Task: Create in the project TrailPlan a sprint 'Sprint for Success'.
Action: Mouse moved to (1028, 365)
Screenshot: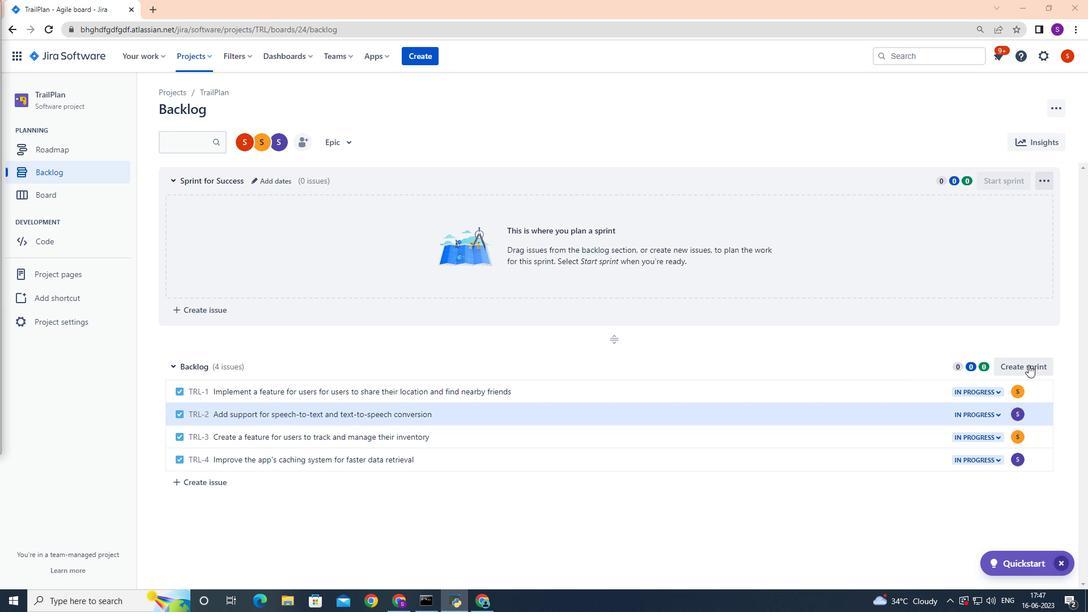 
Action: Mouse pressed left at (1028, 365)
Screenshot: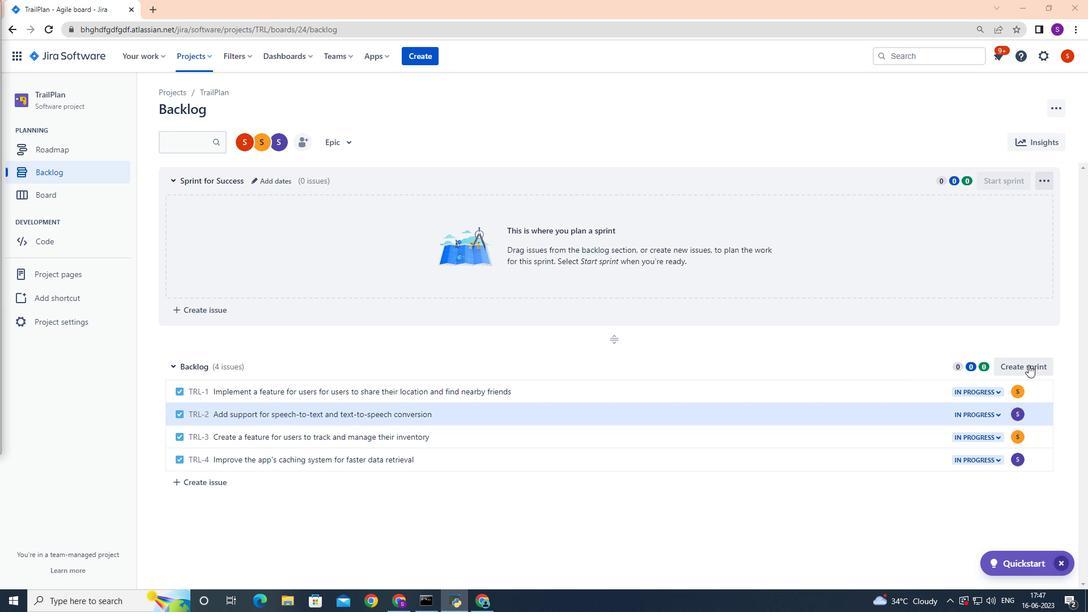 
Action: Mouse moved to (1054, 364)
Screenshot: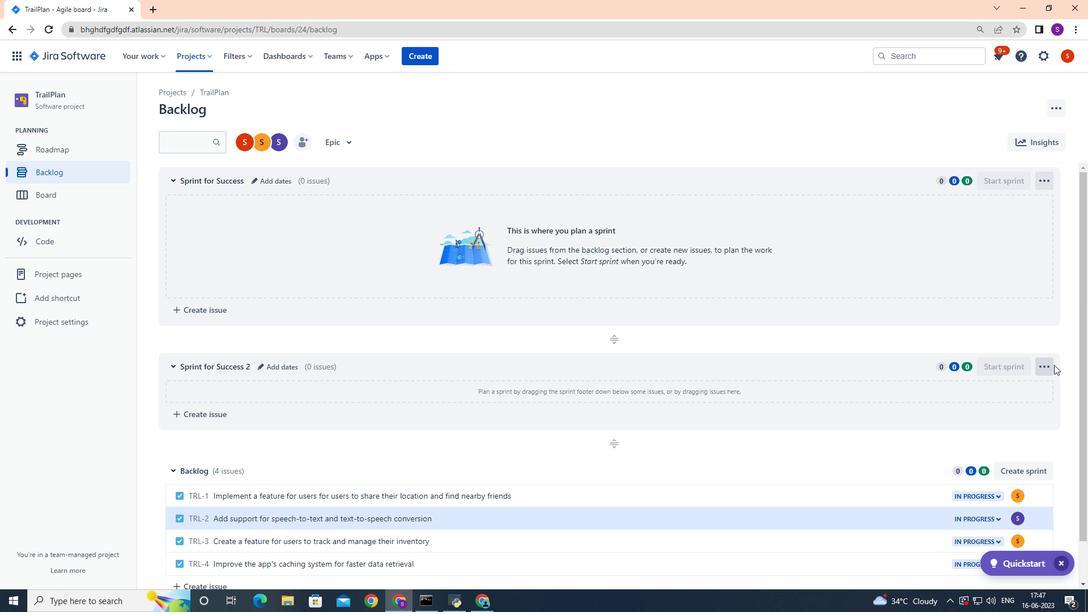 
Action: Mouse pressed left at (1054, 364)
Screenshot: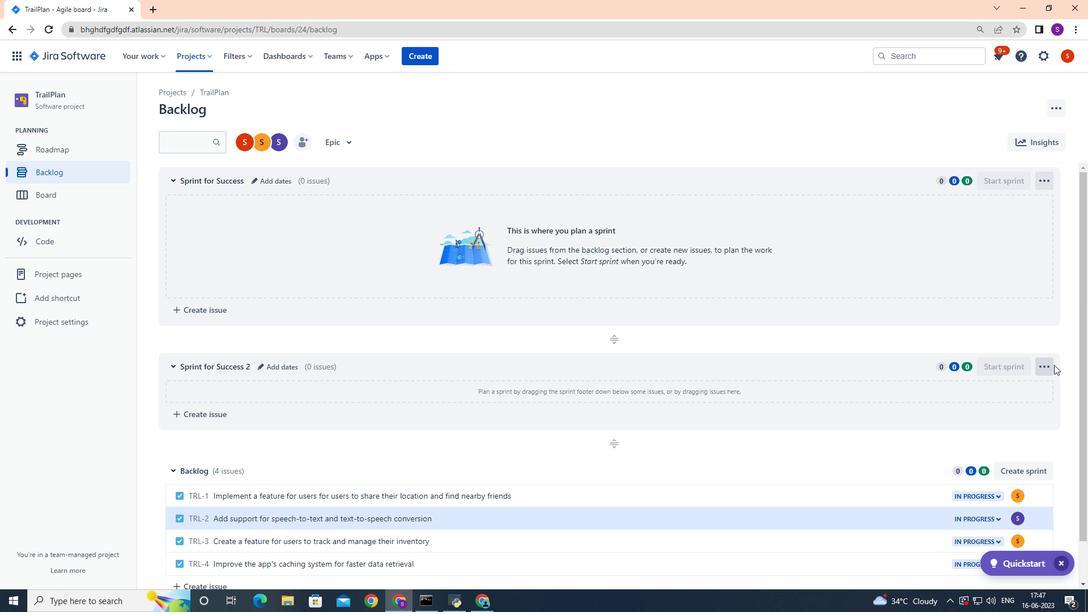 
Action: Mouse moved to (1050, 365)
Screenshot: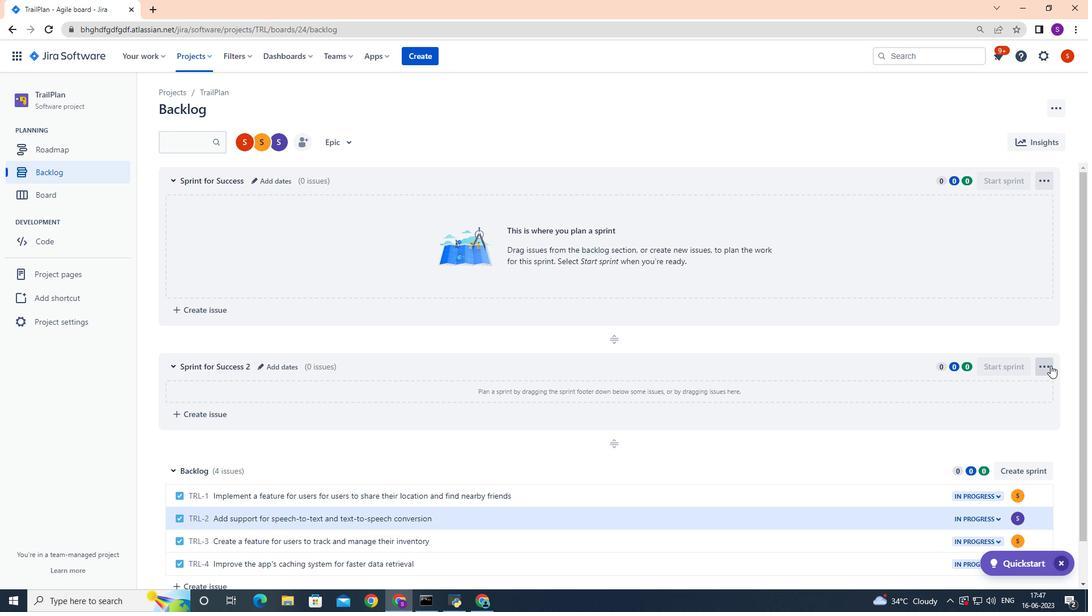 
Action: Mouse pressed left at (1050, 365)
Screenshot: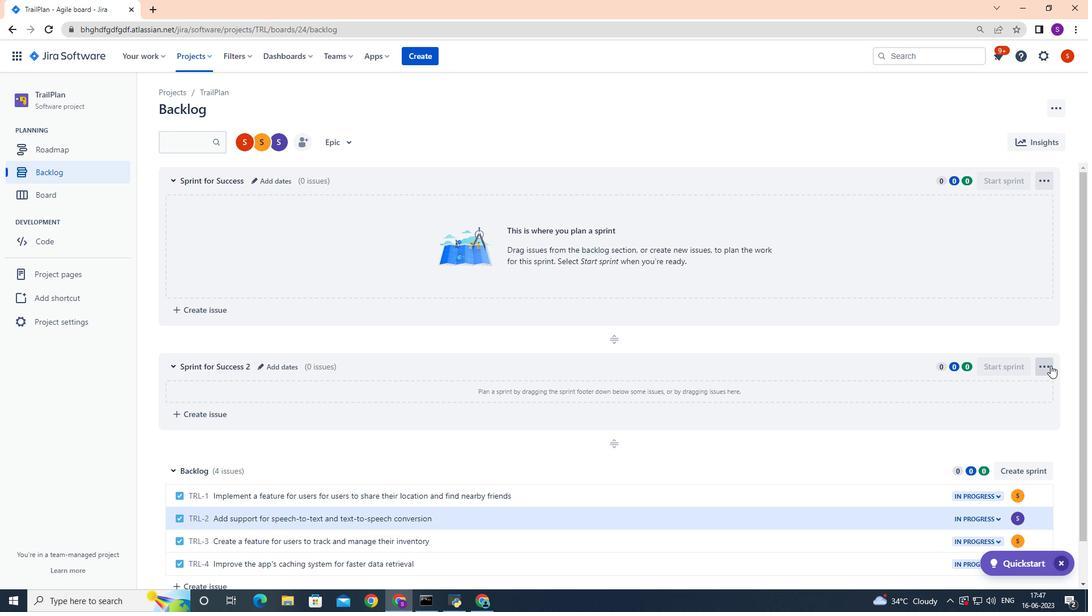 
Action: Mouse moved to (1028, 413)
Screenshot: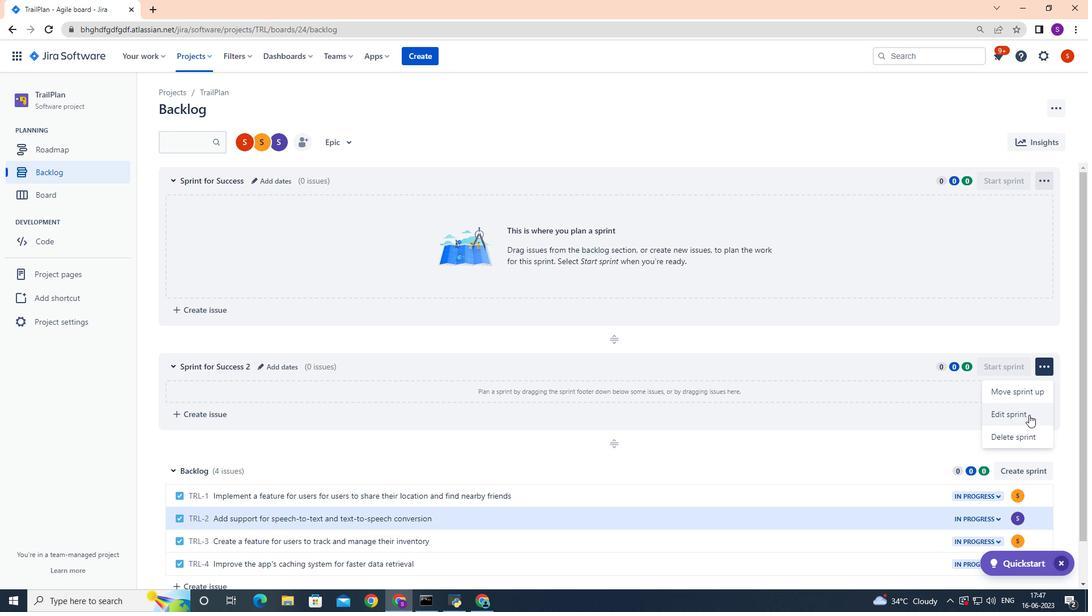 
Action: Mouse pressed left at (1028, 413)
Screenshot: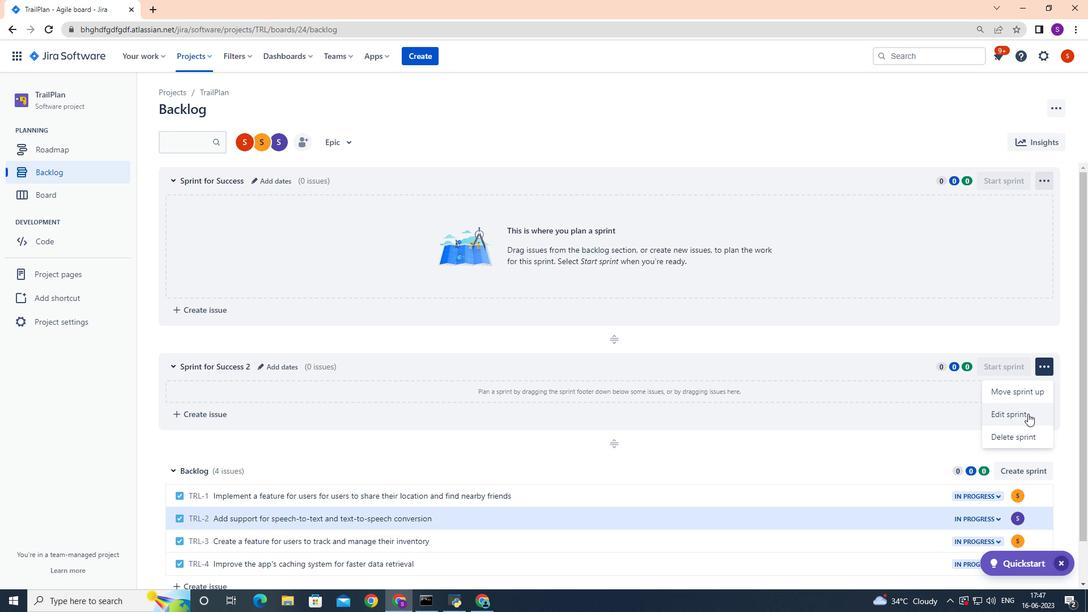 
Action: Mouse moved to (1026, 412)
Screenshot: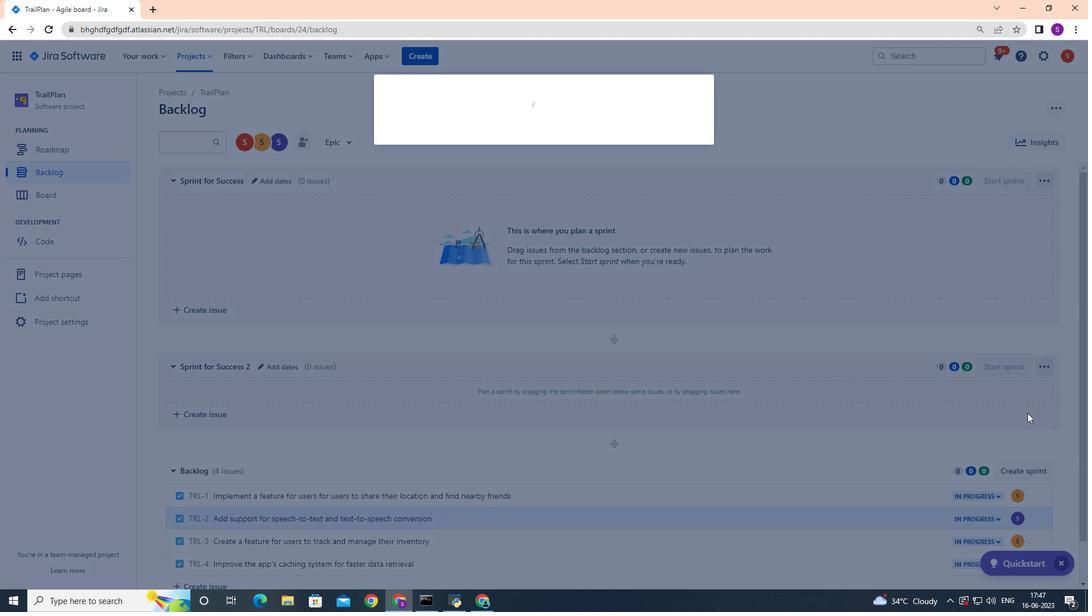 
Action: Key pressed <Key.backspace><Key.backspace><Key.backspace><Key.backspace><Key.backspace><Key.backspace><Key.backspace><Key.backspace><Key.backspace><Key.backspace><Key.backspace><Key.backspace><Key.backspace><Key.backspace><Key.backspace><Key.backspace><Key.backspace><Key.backspace><Key.backspace><Key.backspace><Key.backspace><Key.backspace><Key.backspace><Key.backspace><Key.backspace><Key.backspace><Key.backspace><Key.backspace><Key.backspace><Key.backspace><Key.backspace><Key.backspace><Key.shift>Sprint<Key.space>for<Key.space><Key.shift>Success
Screenshot: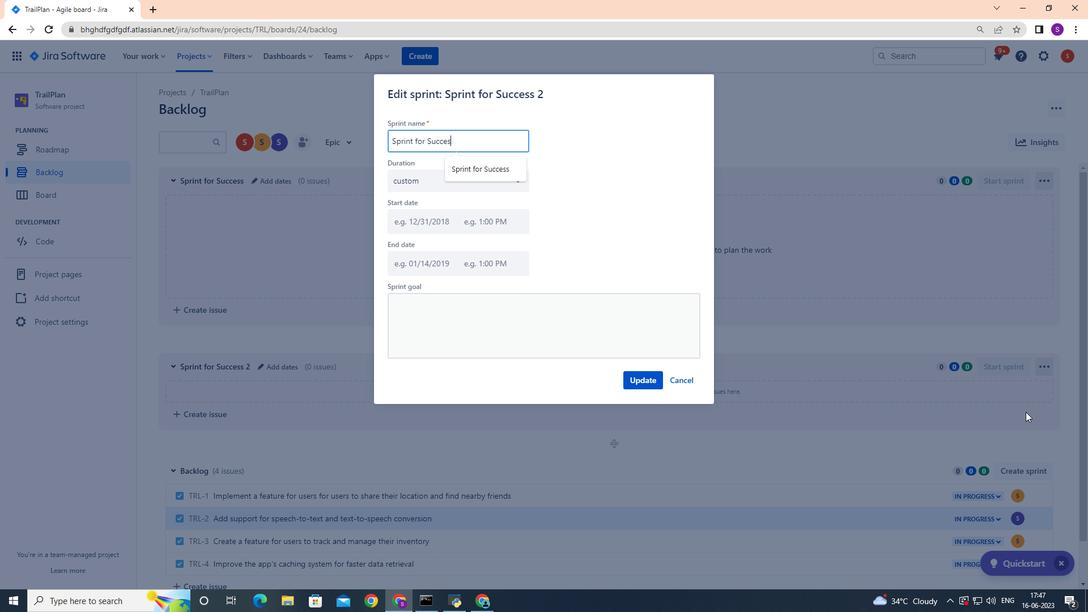 
Action: Mouse moved to (637, 379)
Screenshot: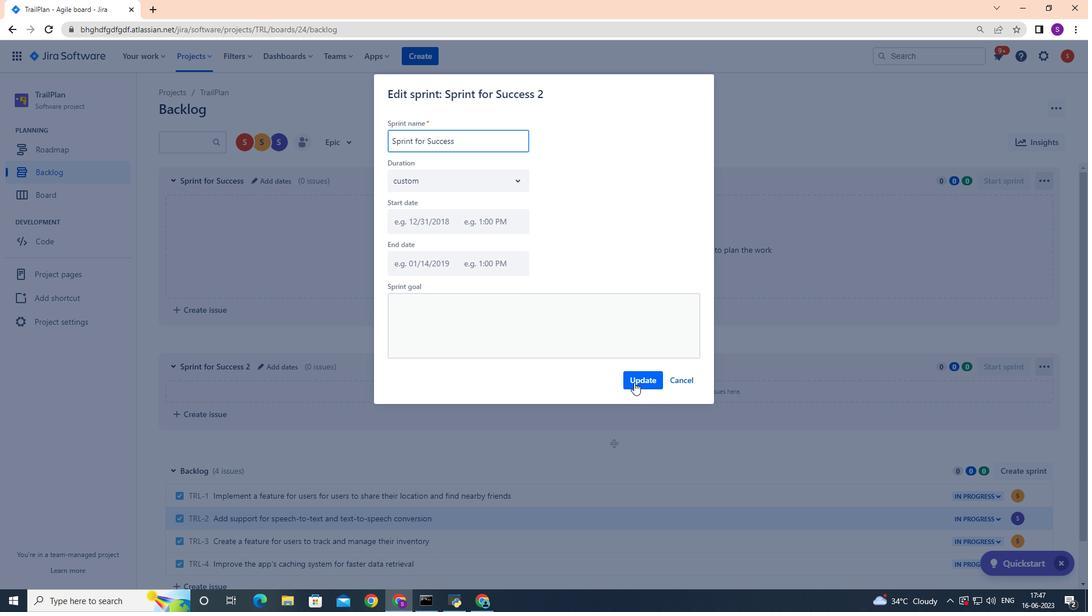 
Action: Mouse pressed left at (637, 379)
Screenshot: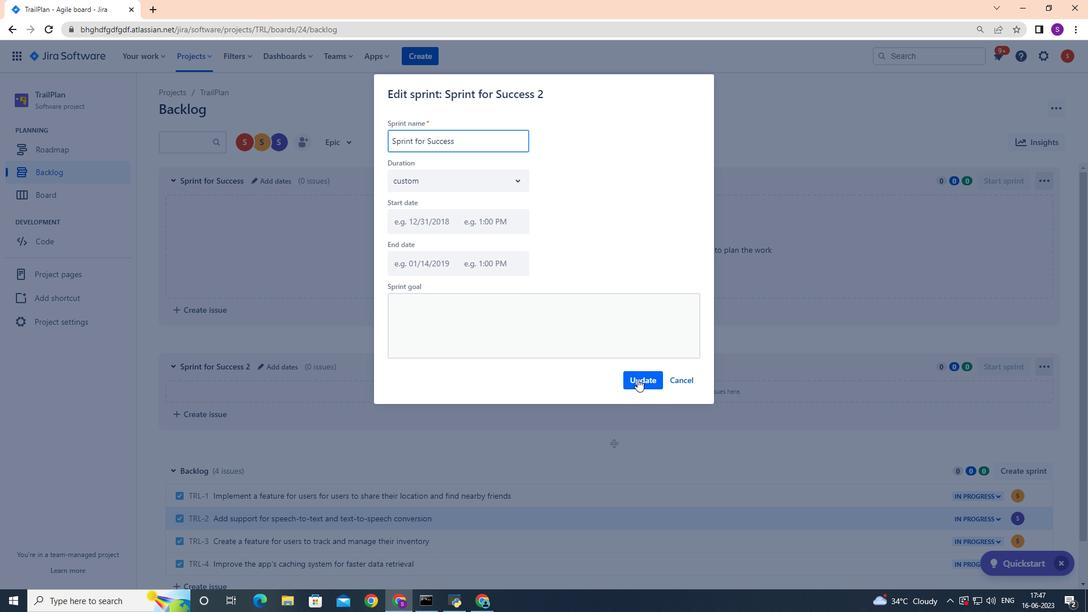 
